 Task: In the  document Purposefile.html change page color to  'Olive Green'. Insert watermark  'Do not copy ' Apply Font Style in watermark Georgia
Action: Mouse pressed left at (262, 328)
Screenshot: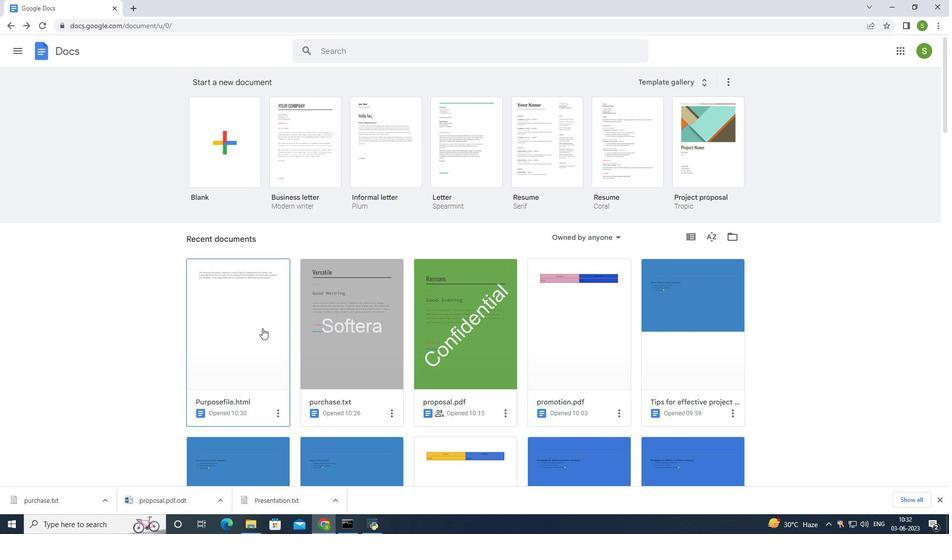 
Action: Mouse moved to (33, 57)
Screenshot: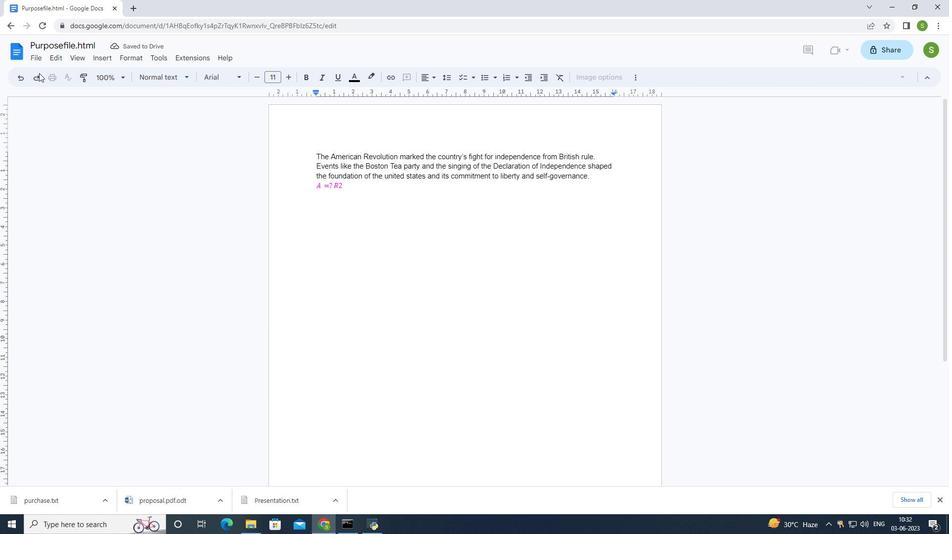 
Action: Mouse pressed left at (33, 57)
Screenshot: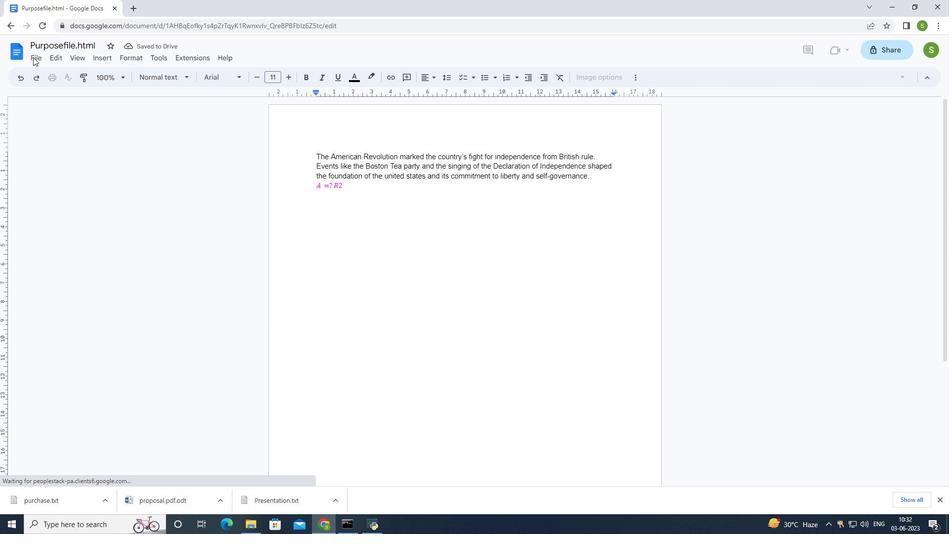 
Action: Mouse moved to (69, 333)
Screenshot: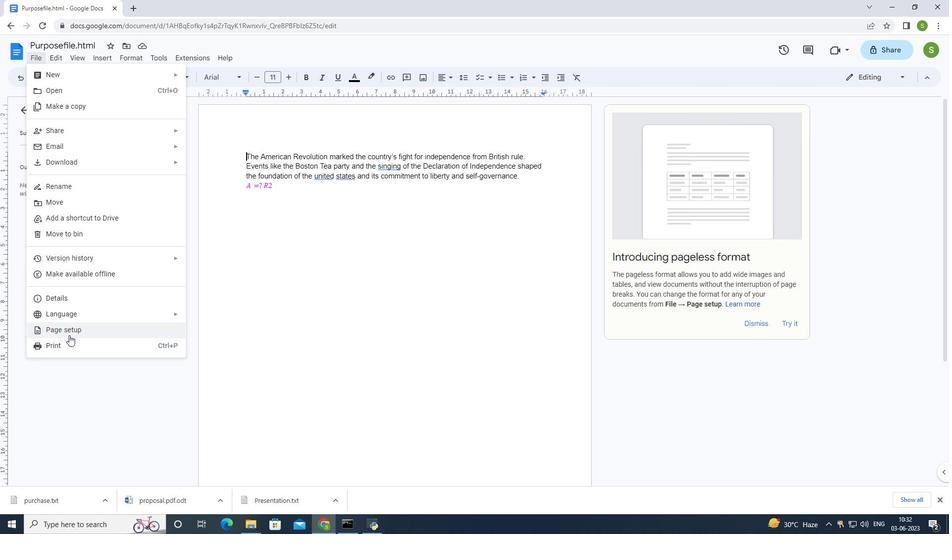 
Action: Mouse pressed left at (69, 333)
Screenshot: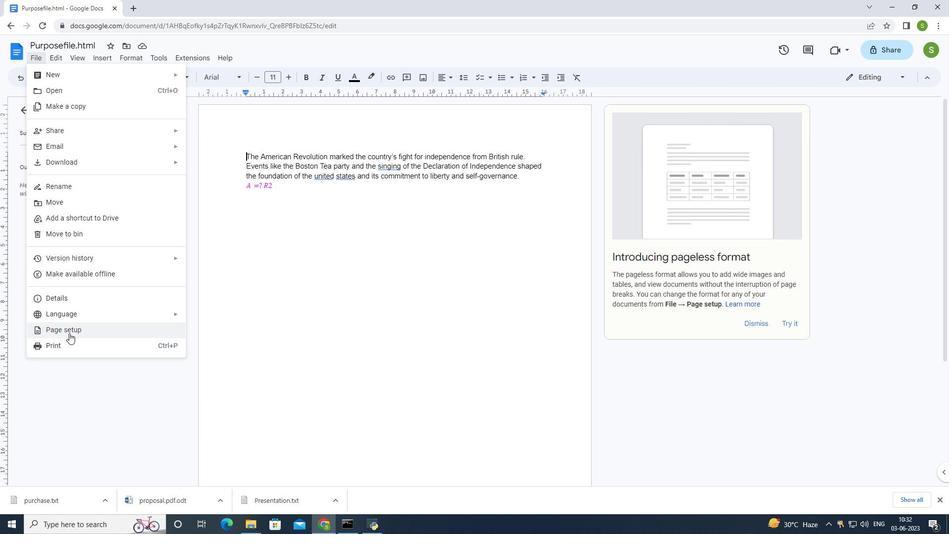 
Action: Mouse moved to (399, 323)
Screenshot: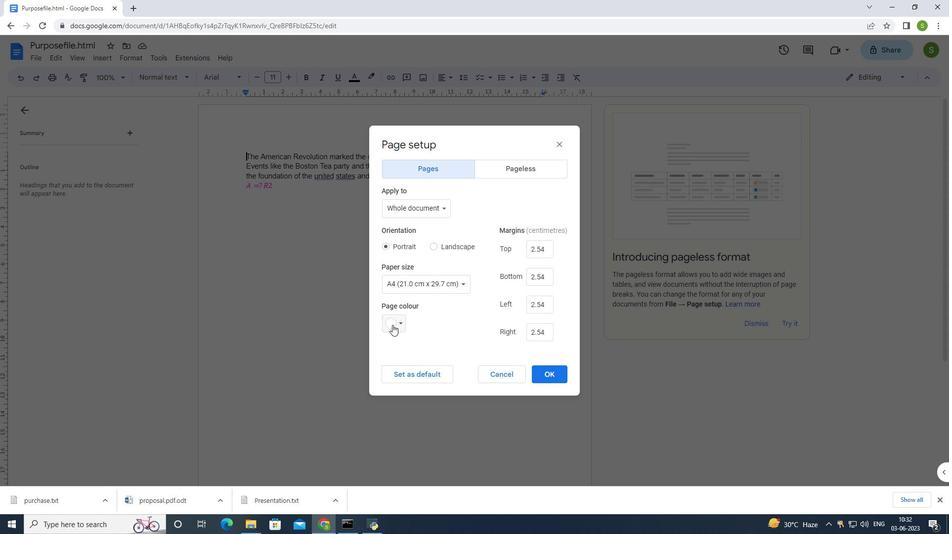 
Action: Mouse pressed left at (399, 323)
Screenshot: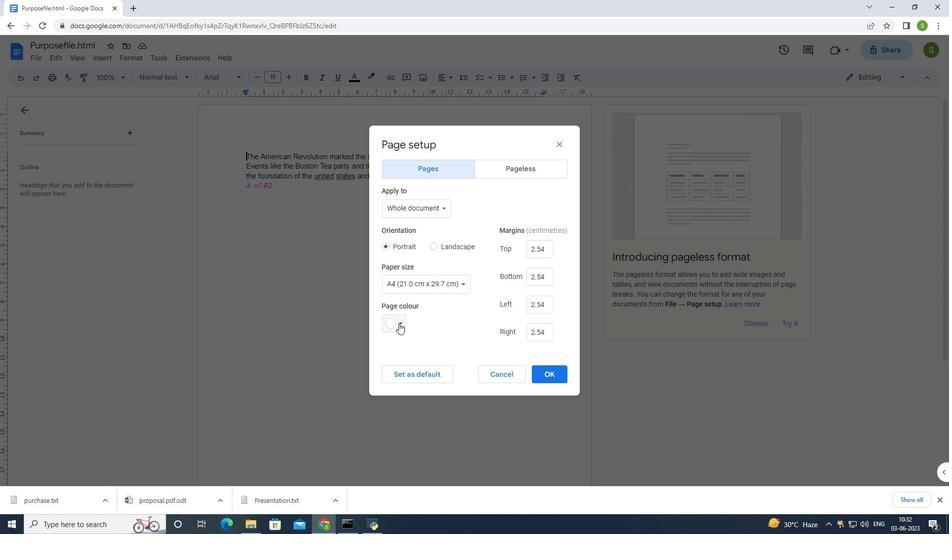 
Action: Mouse moved to (435, 405)
Screenshot: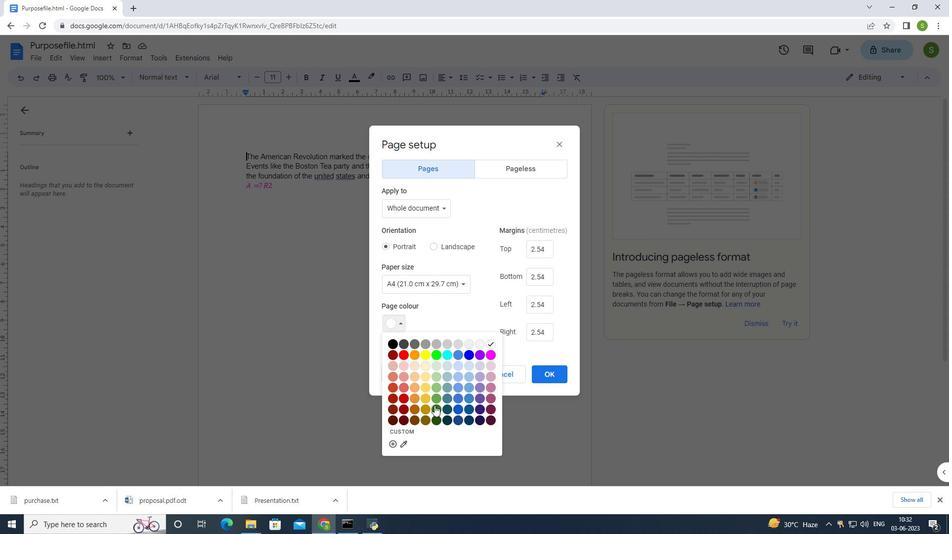 
Action: Mouse pressed left at (435, 405)
Screenshot: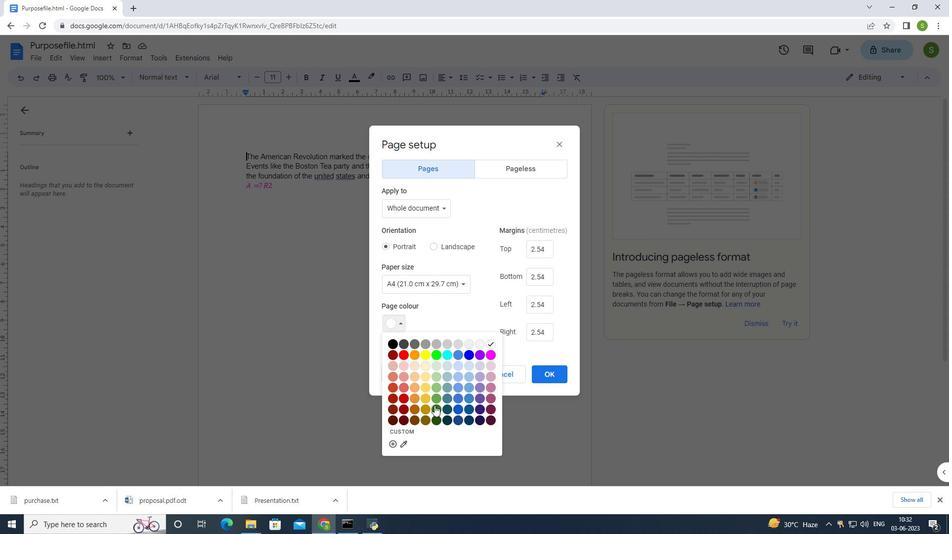 
Action: Mouse moved to (544, 375)
Screenshot: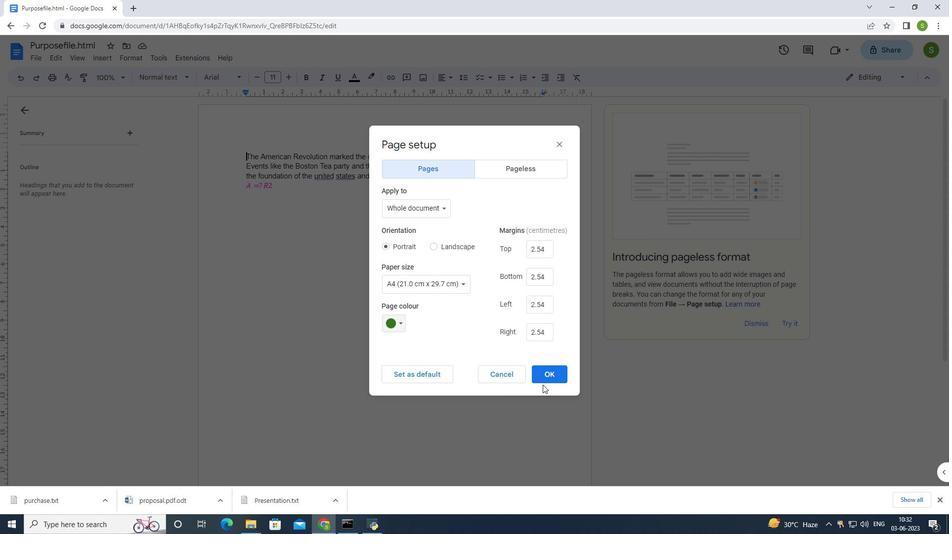 
Action: Mouse pressed left at (544, 375)
Screenshot: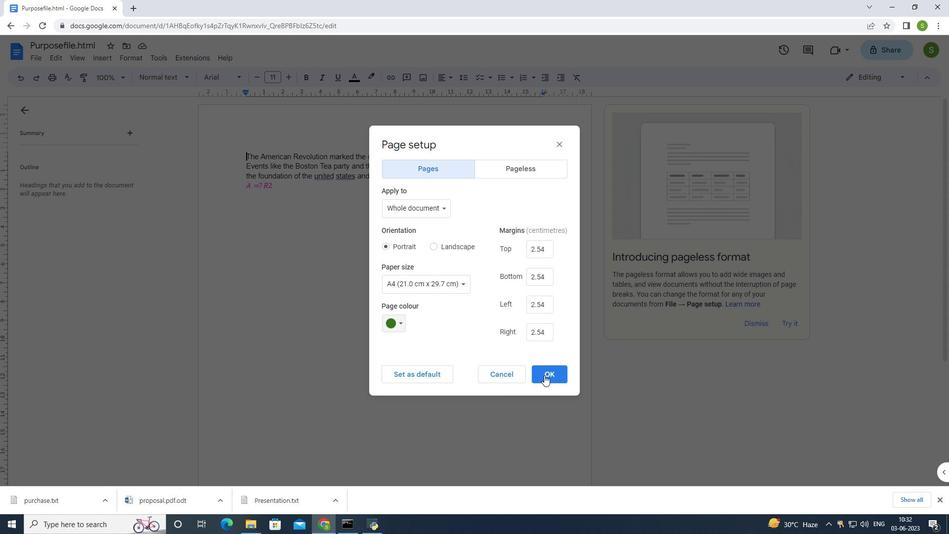 
Action: Mouse moved to (317, 175)
Screenshot: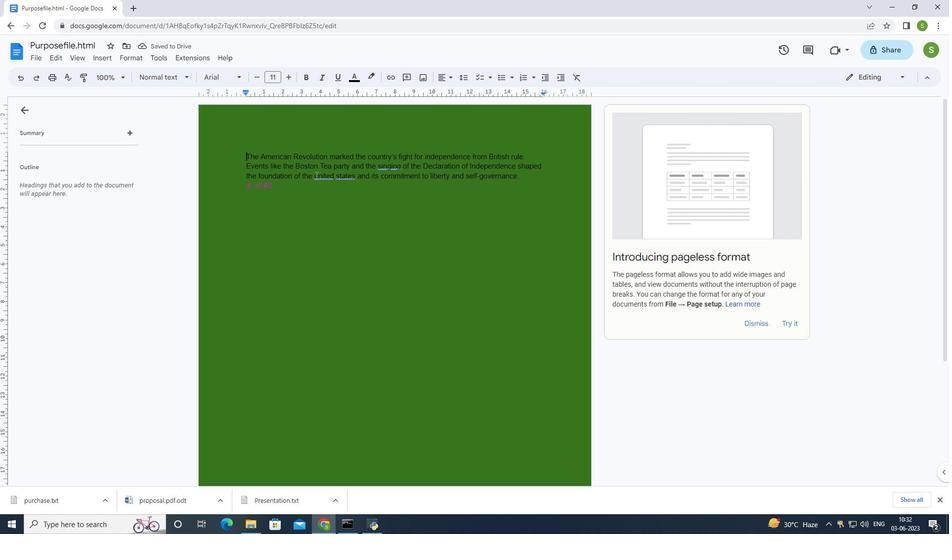 
Action: Mouse pressed right at (317, 175)
Screenshot: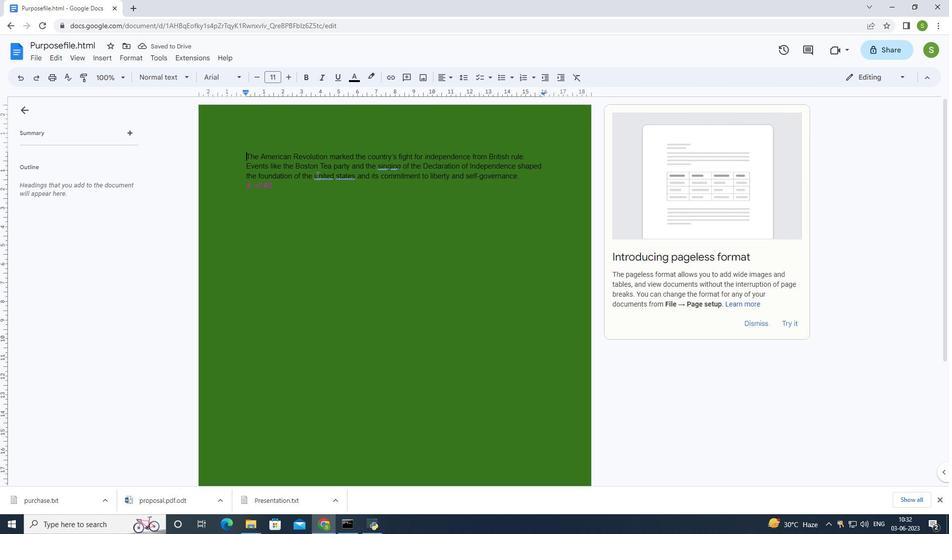 
Action: Mouse moved to (337, 200)
Screenshot: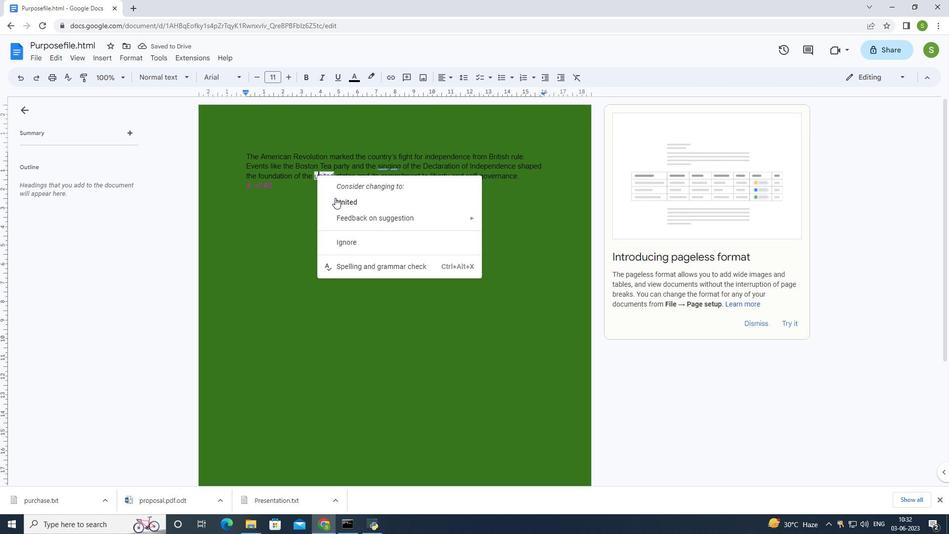 
Action: Mouse pressed left at (337, 200)
Screenshot: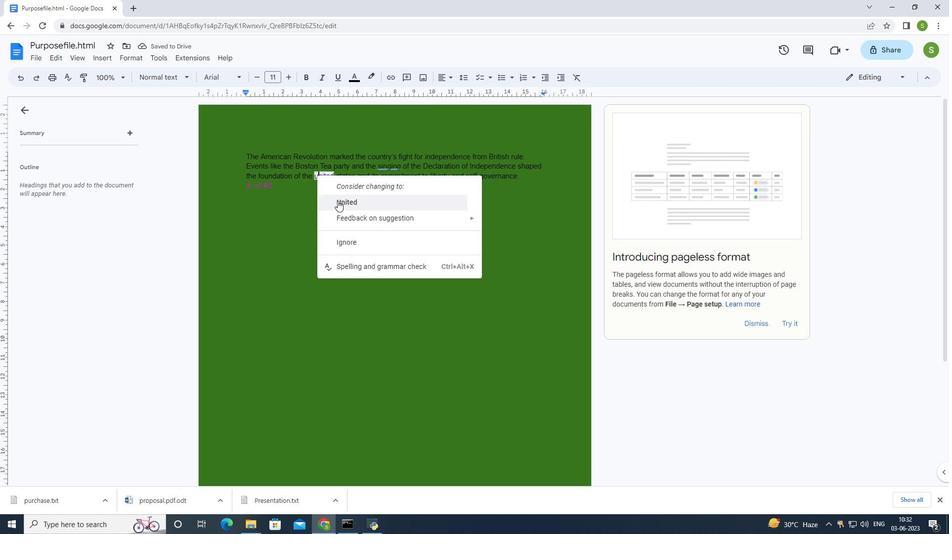 
Action: Mouse moved to (342, 177)
Screenshot: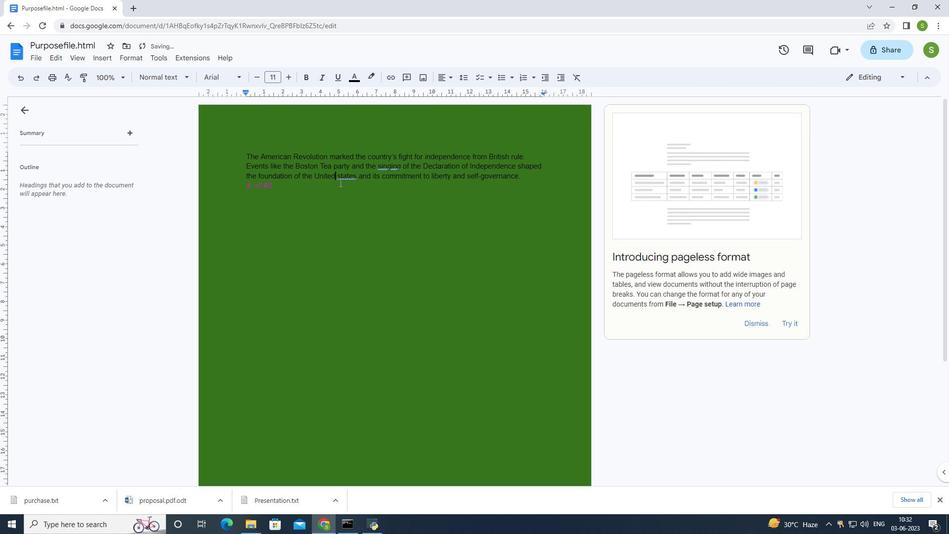 
Action: Mouse pressed right at (342, 177)
Screenshot: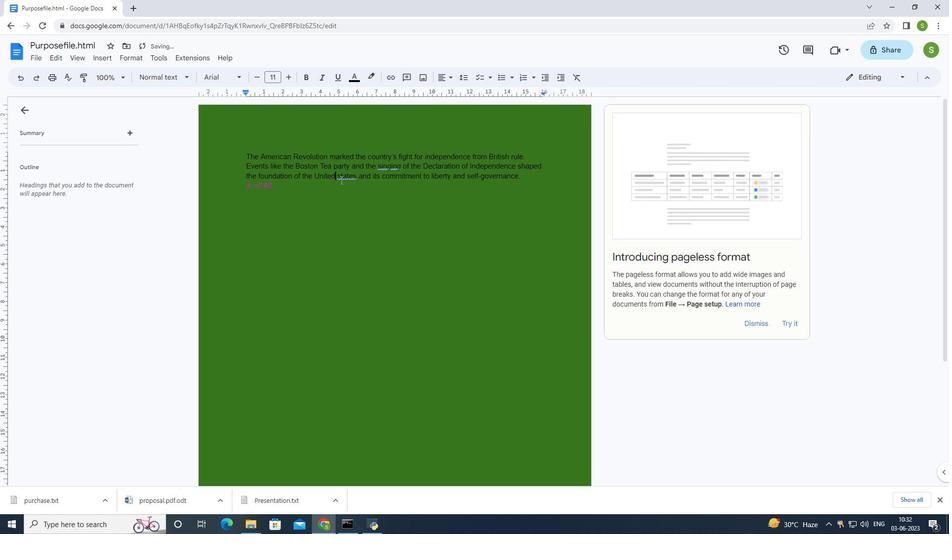 
Action: Mouse moved to (366, 205)
Screenshot: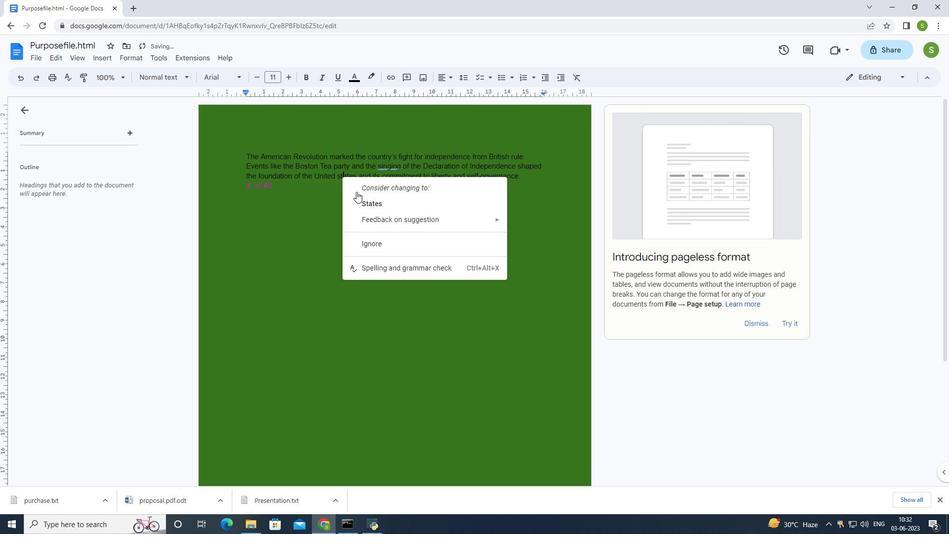 
Action: Mouse pressed left at (366, 205)
Screenshot: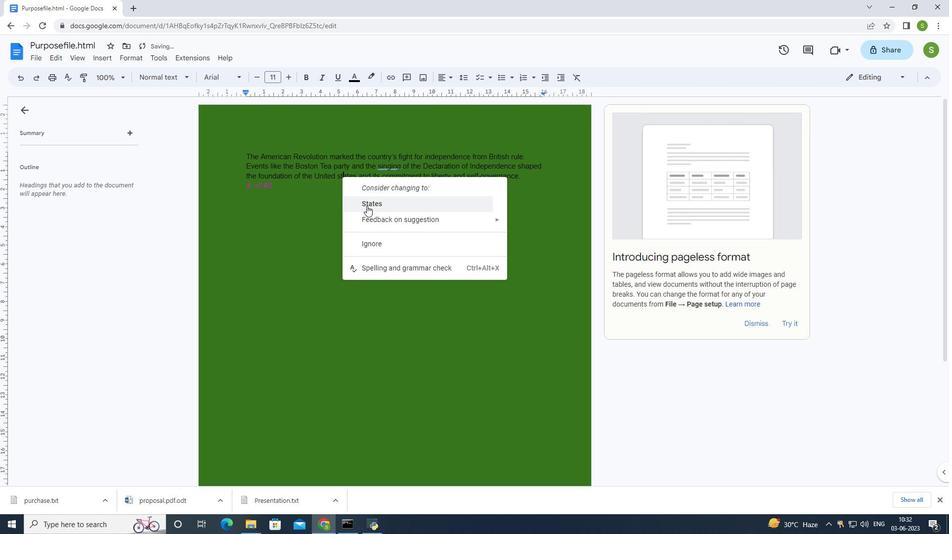 
Action: Mouse moved to (386, 168)
Screenshot: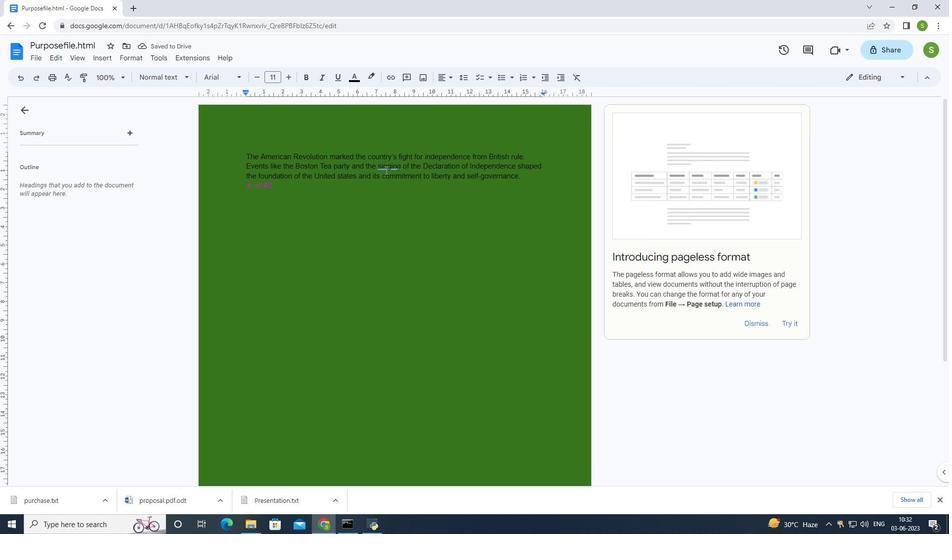 
Action: Mouse pressed right at (386, 168)
Screenshot: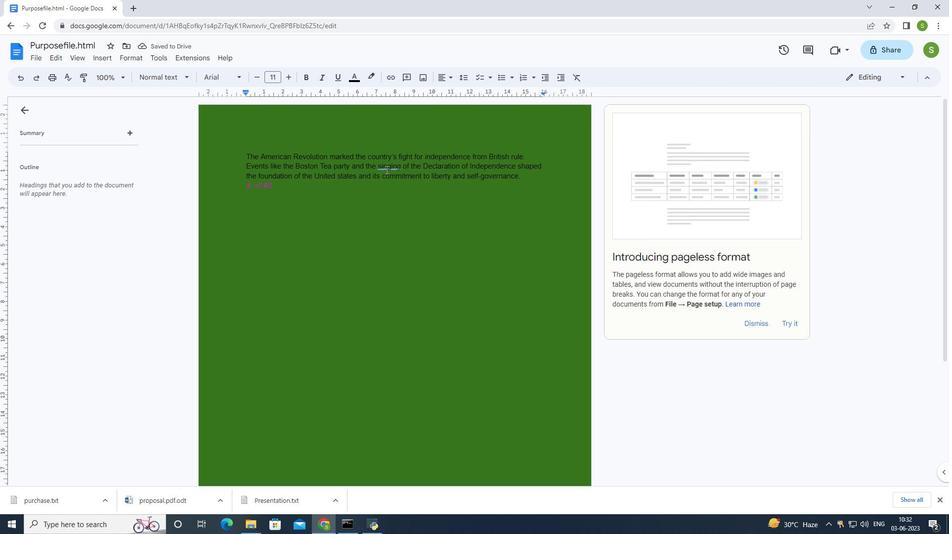 
Action: Mouse moved to (406, 196)
Screenshot: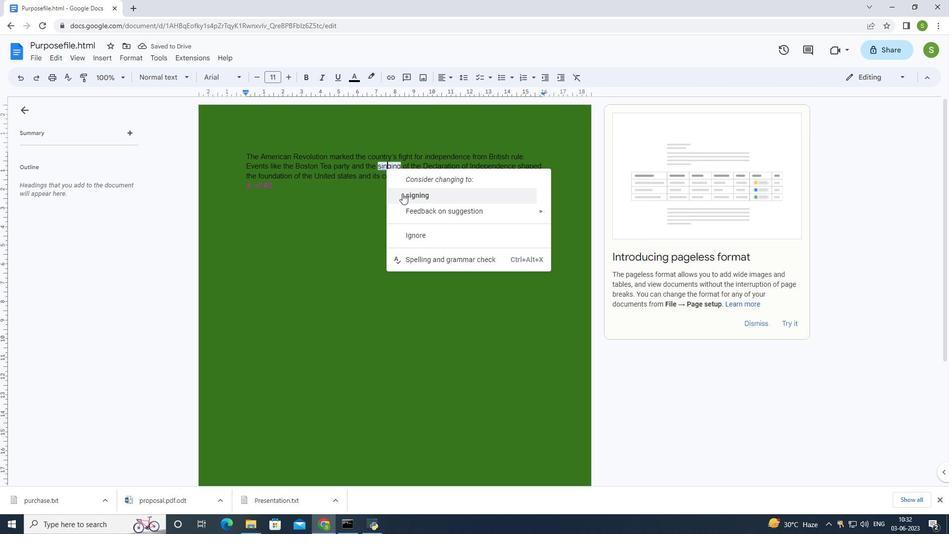 
Action: Mouse pressed left at (406, 196)
Screenshot: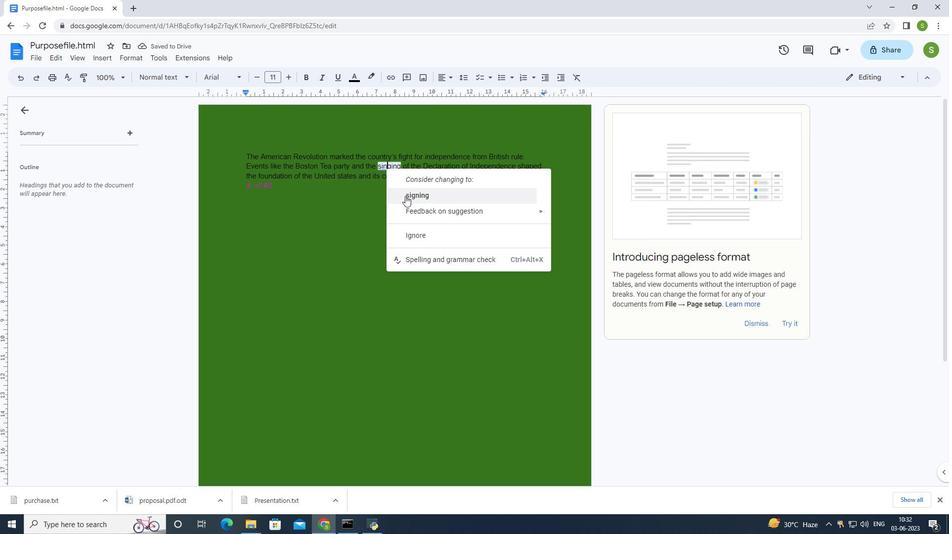 
Action: Mouse moved to (100, 60)
Screenshot: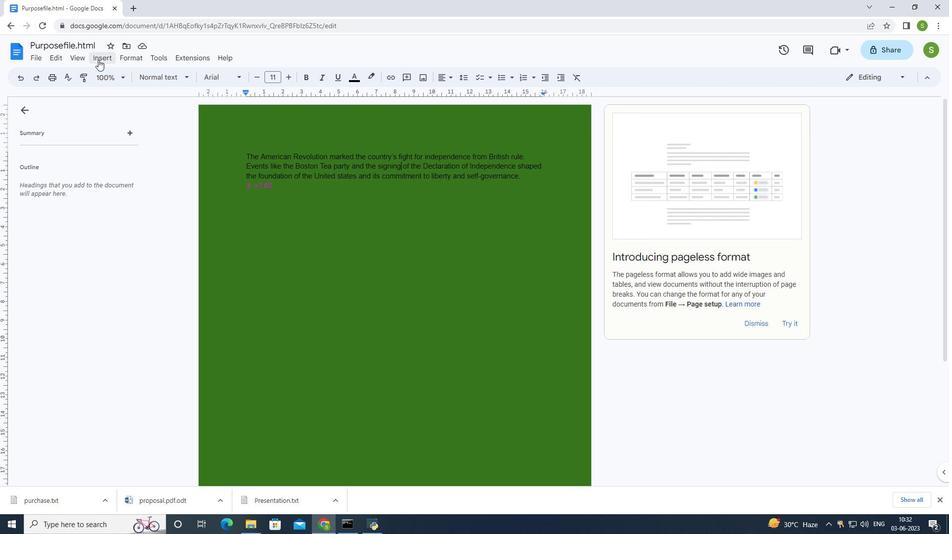
Action: Mouse pressed left at (100, 60)
Screenshot: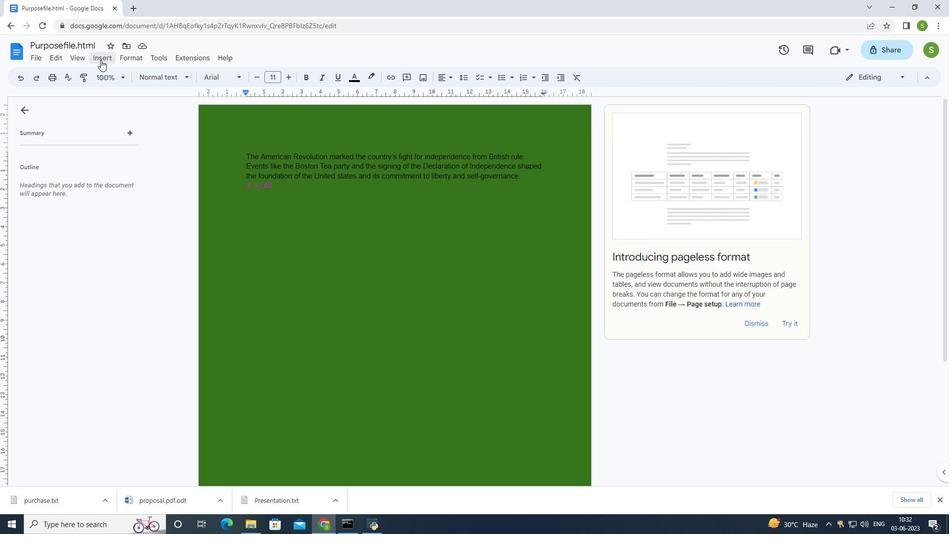 
Action: Mouse moved to (143, 290)
Screenshot: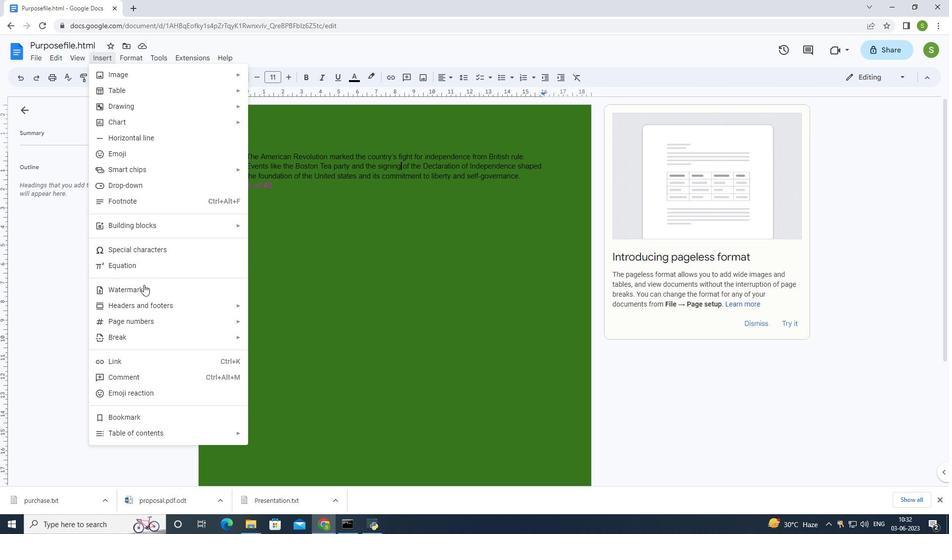 
Action: Mouse pressed left at (143, 290)
Screenshot: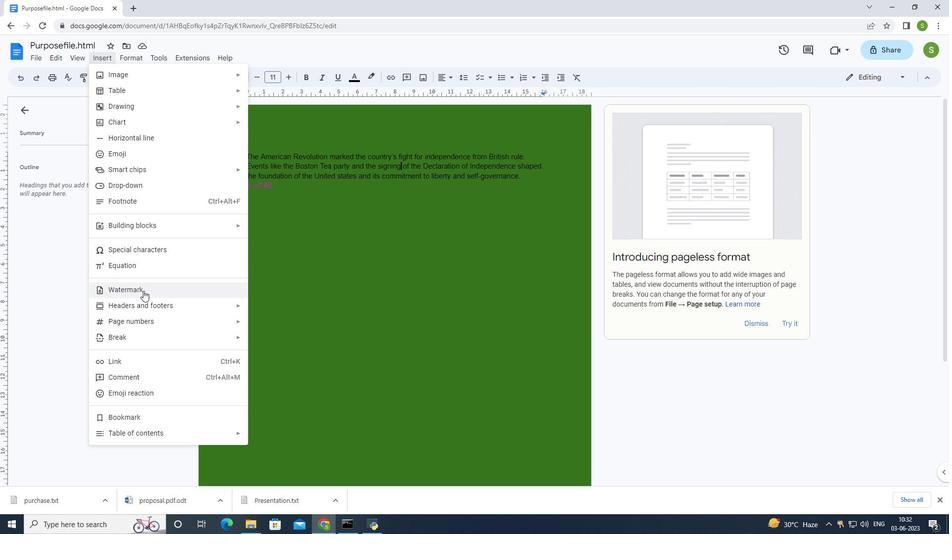 
Action: Mouse moved to (900, 109)
Screenshot: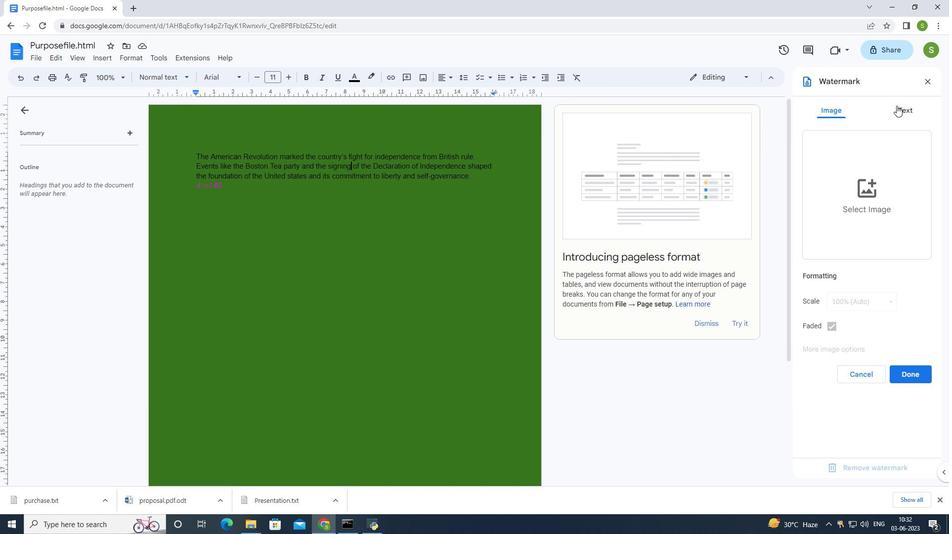 
Action: Mouse pressed left at (900, 109)
Screenshot: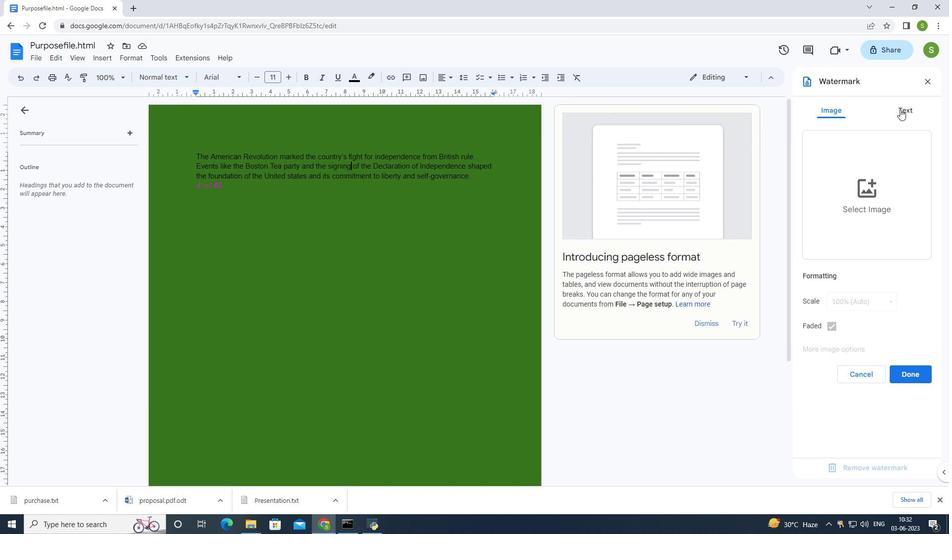 
Action: Mouse moved to (868, 134)
Screenshot: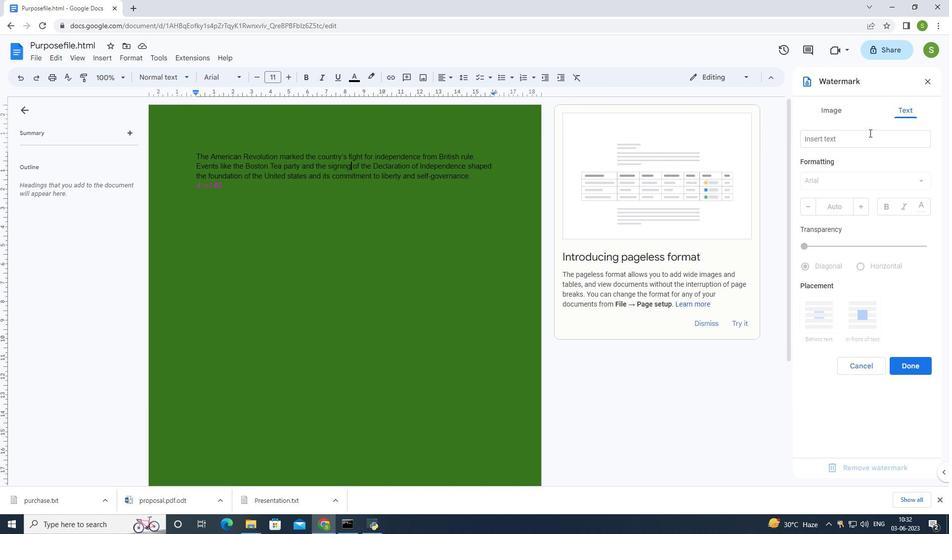 
Action: Mouse pressed left at (868, 134)
Screenshot: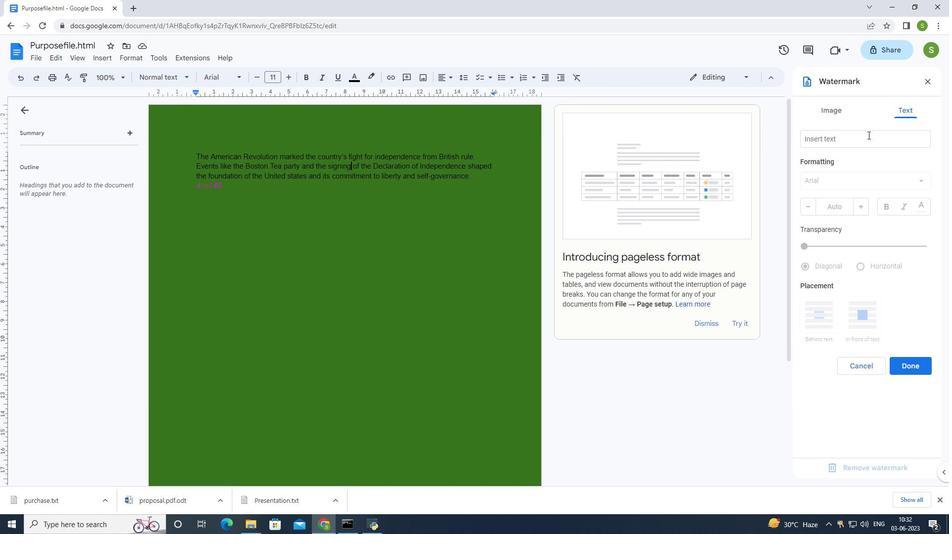 
Action: Mouse moved to (863, 134)
Screenshot: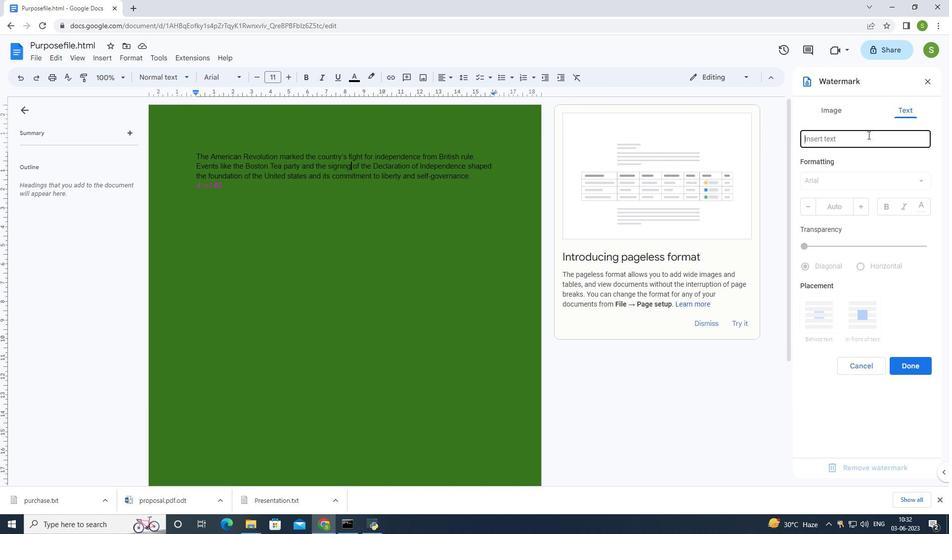 
Action: Key pressed <Key.shift>Do<Key.space>not<Key.space><Key.shift>Cpoy
Screenshot: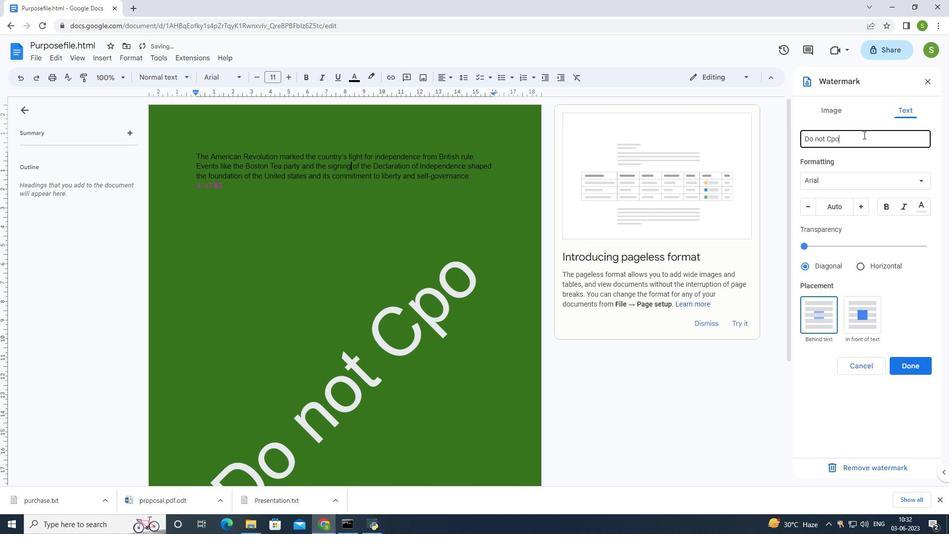 
Action: Mouse moved to (836, 182)
Screenshot: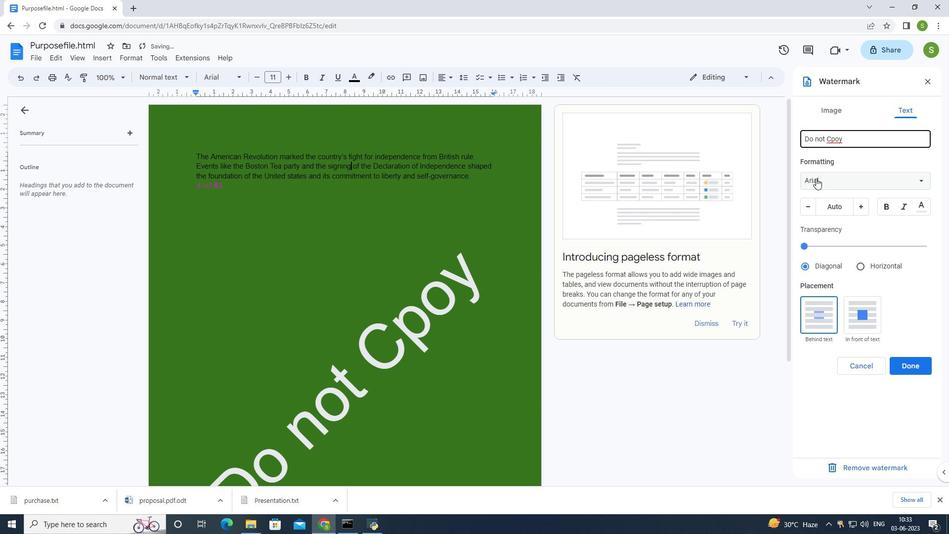 
Action: Mouse pressed left at (836, 182)
Screenshot: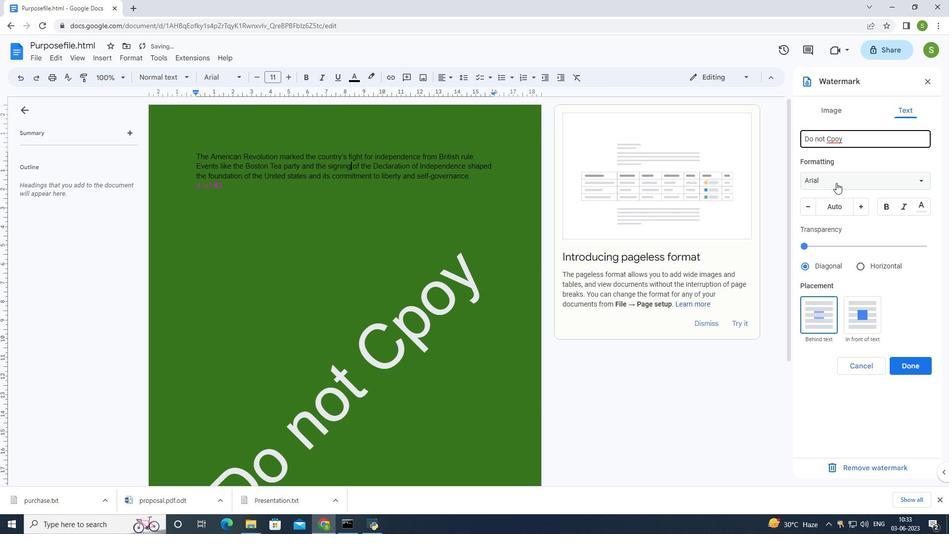 
Action: Mouse moved to (843, 207)
Screenshot: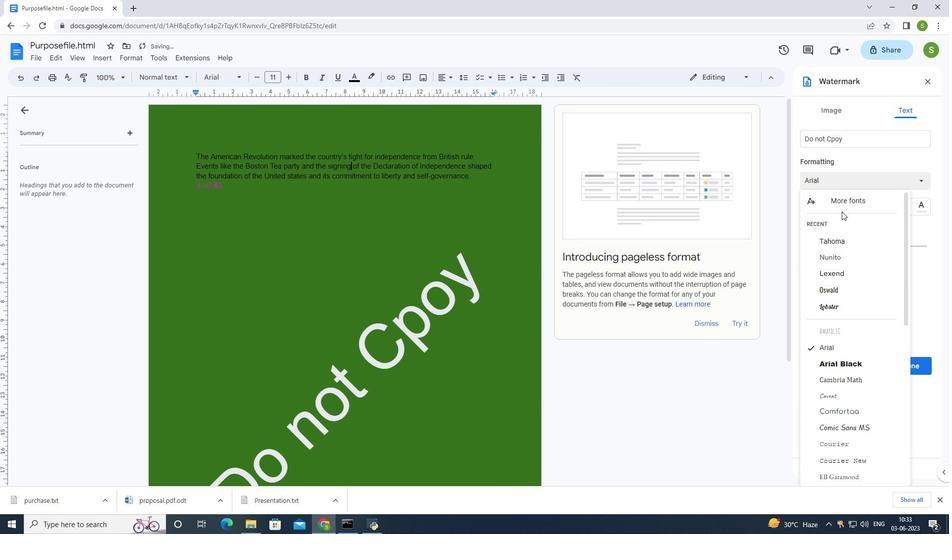 
Action: Mouse pressed left at (843, 207)
Screenshot: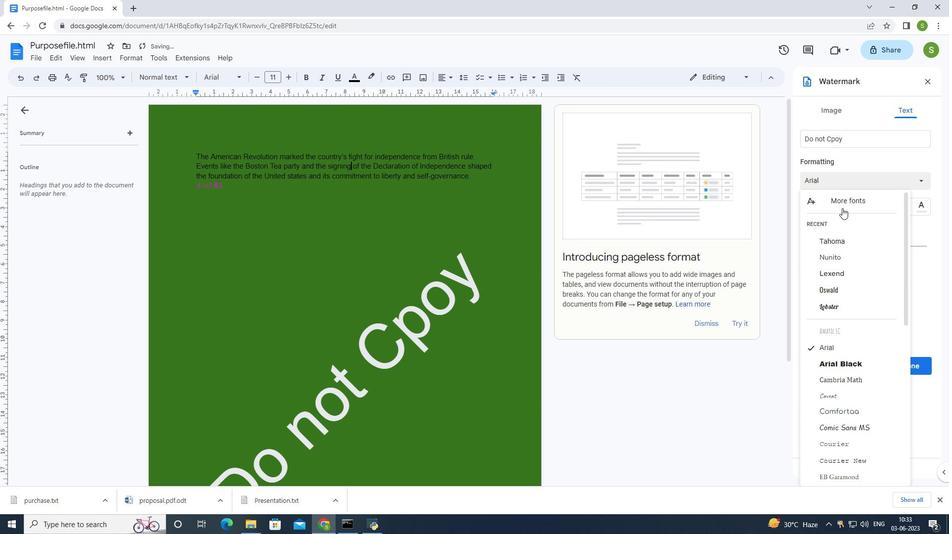 
Action: Mouse moved to (313, 139)
Screenshot: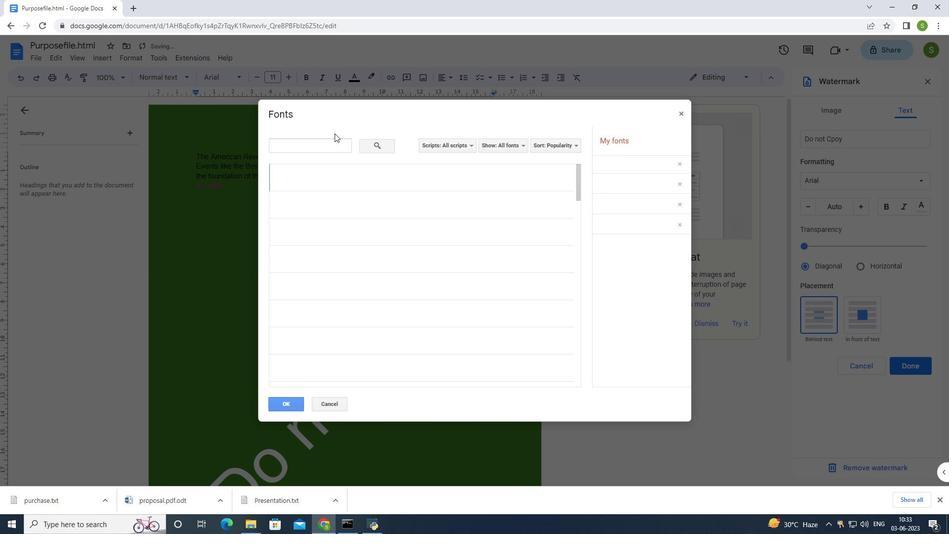 
Action: Mouse pressed left at (313, 139)
Screenshot: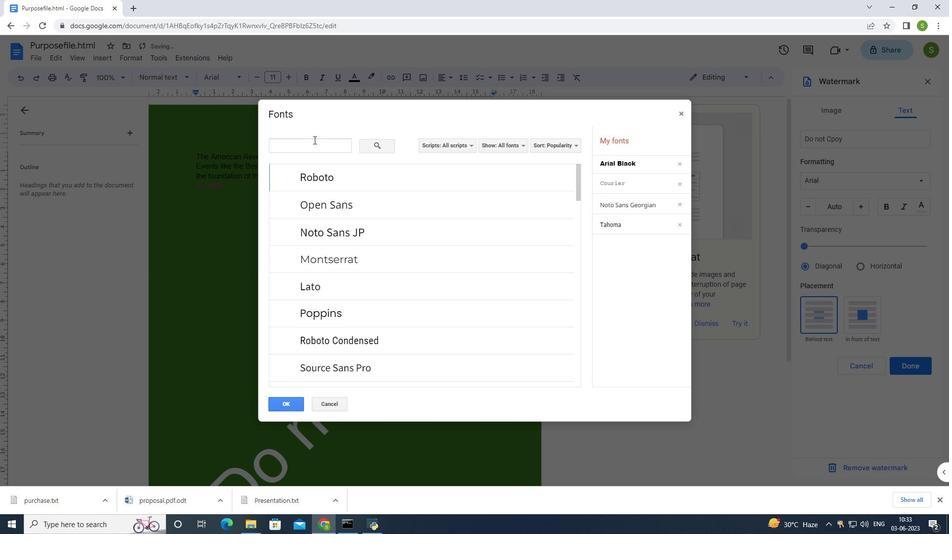 
Action: Mouse moved to (411, 155)
Screenshot: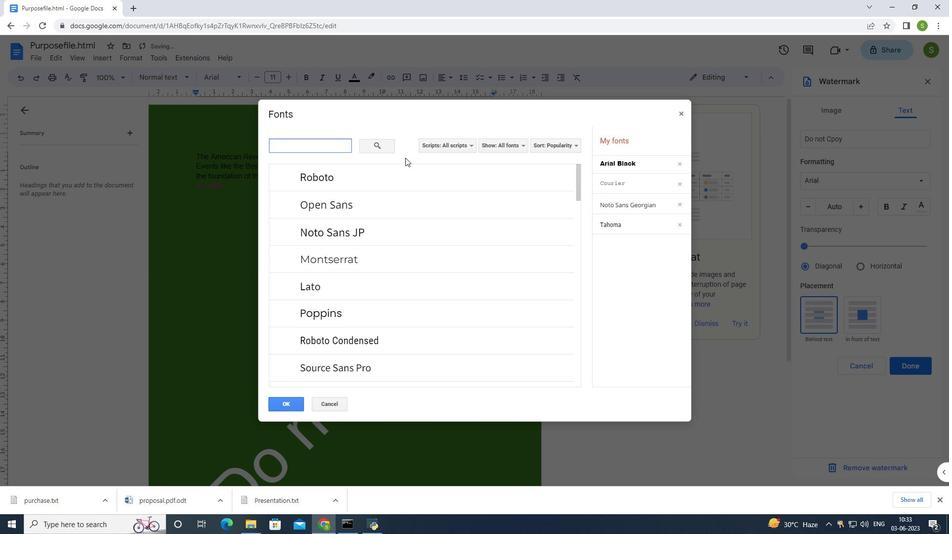 
Action: Key pressed <Key.shift>Geog<Key.backspace>rgia
Screenshot: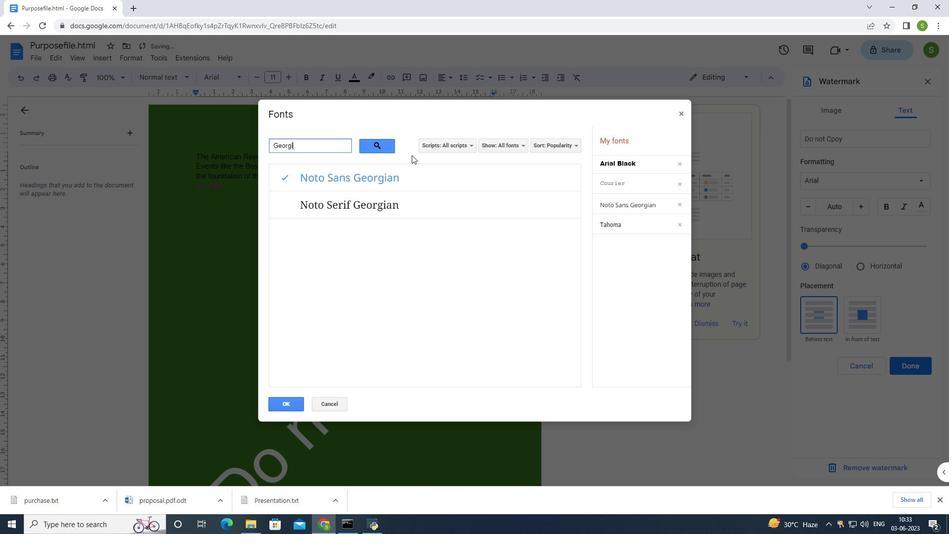 
Action: Mouse moved to (291, 407)
Screenshot: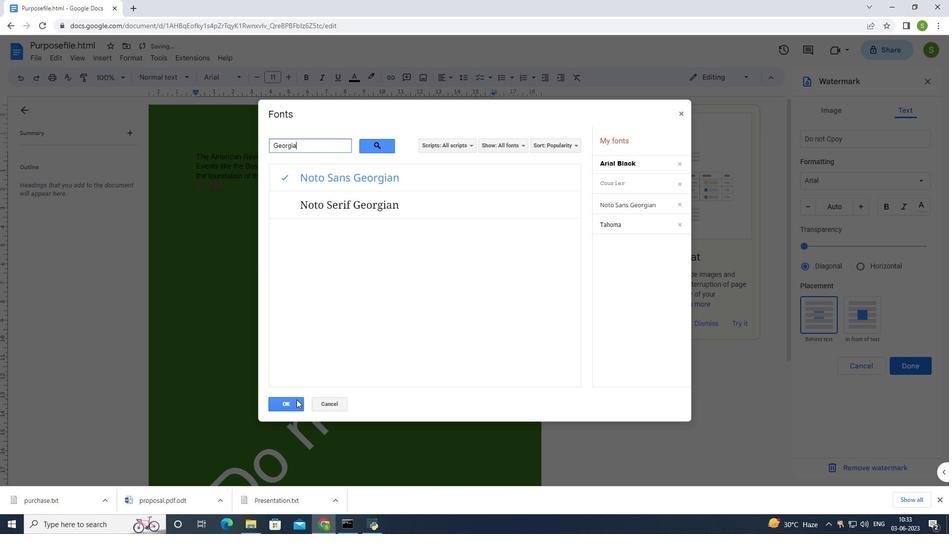 
Action: Mouse pressed left at (291, 407)
Screenshot: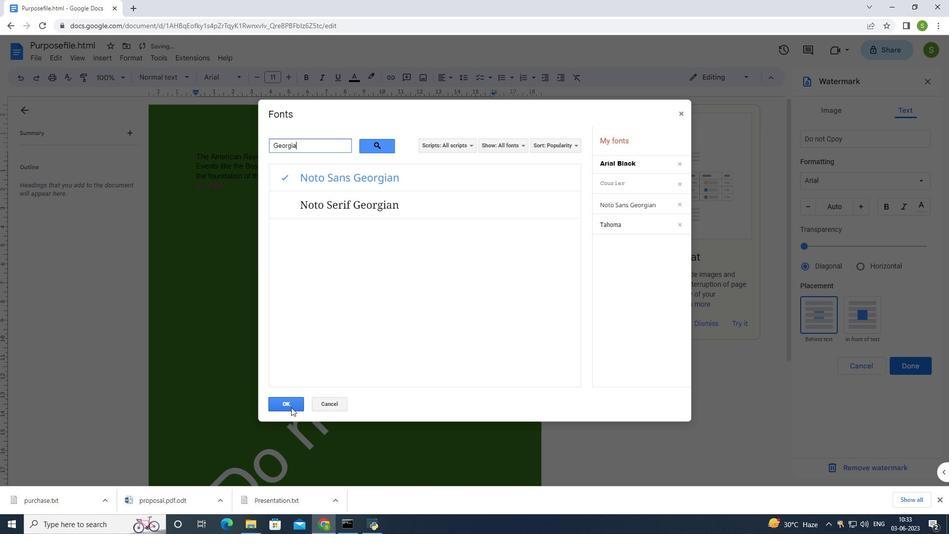 
Action: Mouse moved to (912, 365)
Screenshot: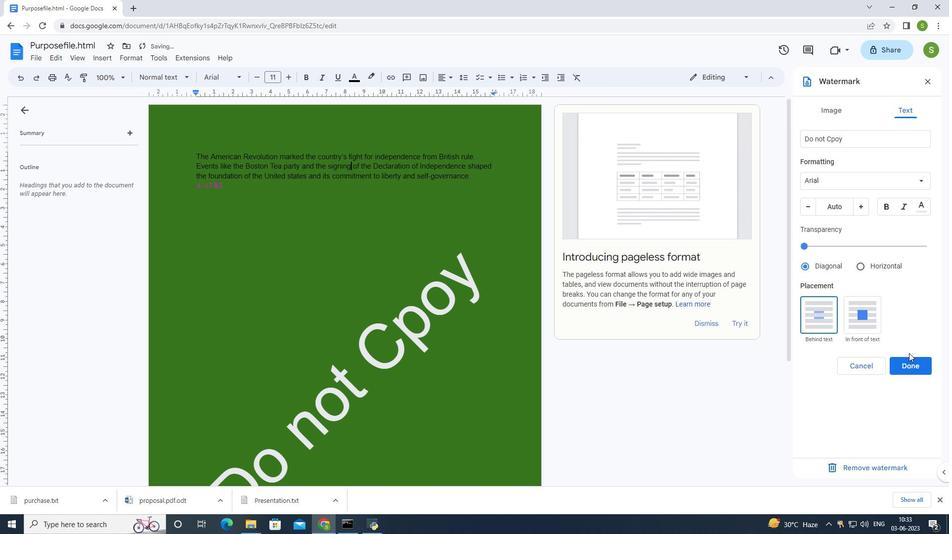 
Action: Mouse pressed left at (912, 365)
Screenshot: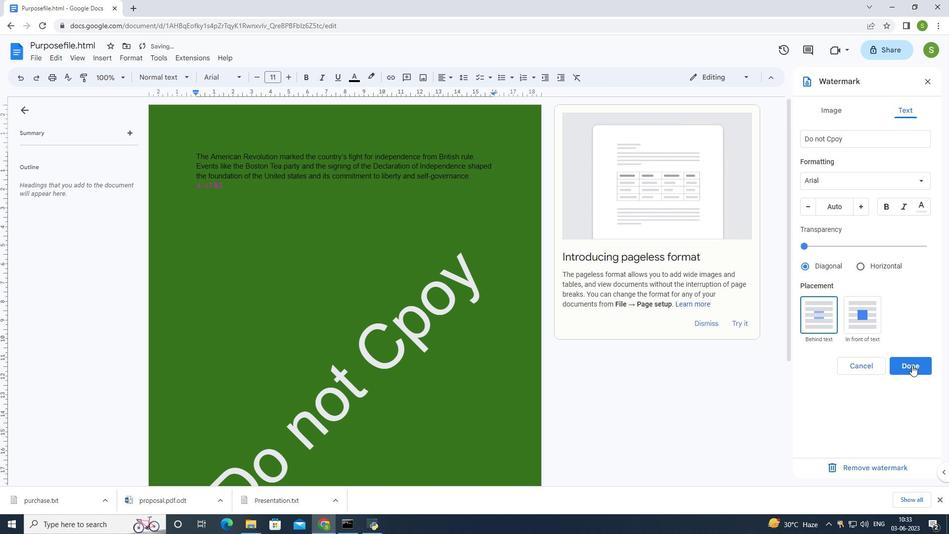 
Action: Mouse moved to (419, 301)
Screenshot: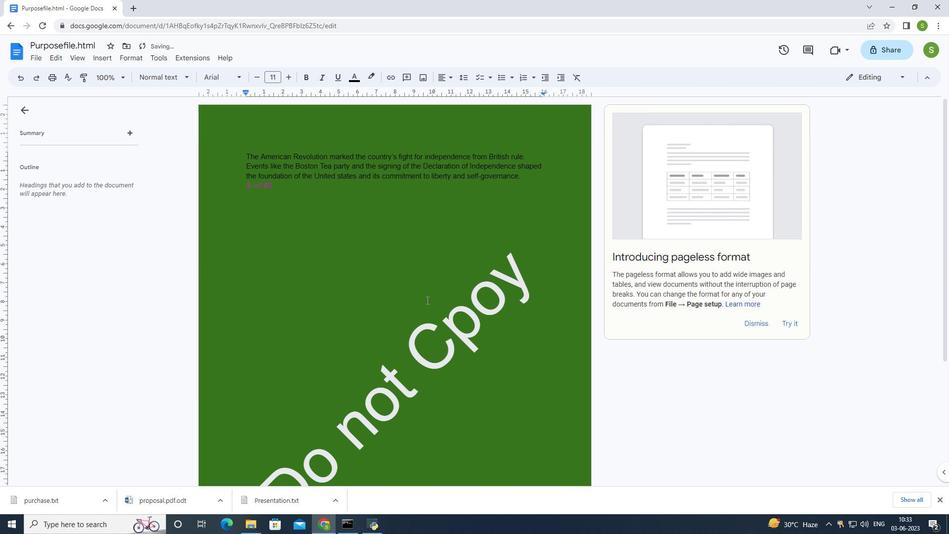 
